 Task: Add a signature Mark Adams containing Have a great National Law Enforcement Appreciation Day, Mark Adams to email address softage.6@softage.net and add a folder Franchise agreements
Action: Mouse moved to (82, 85)
Screenshot: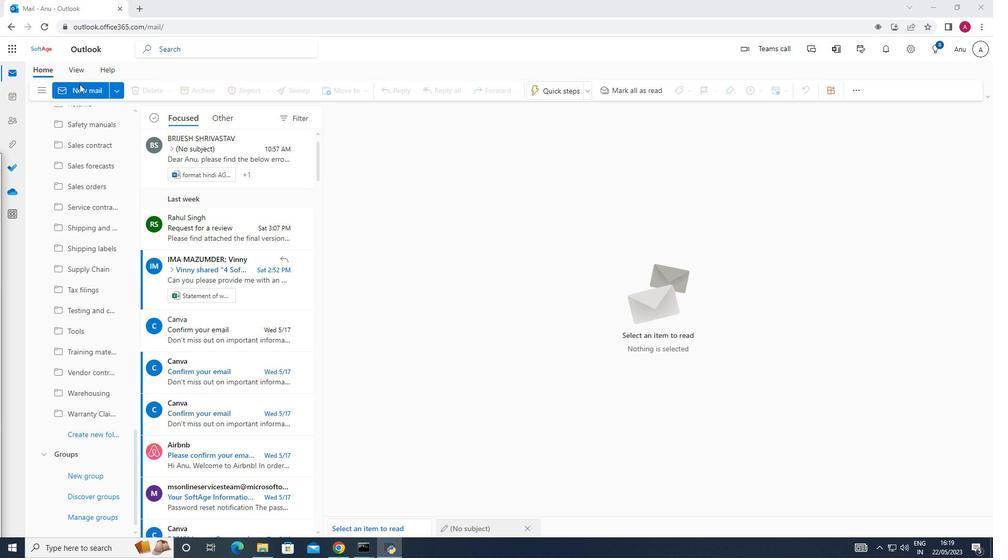 
Action: Mouse pressed left at (82, 85)
Screenshot: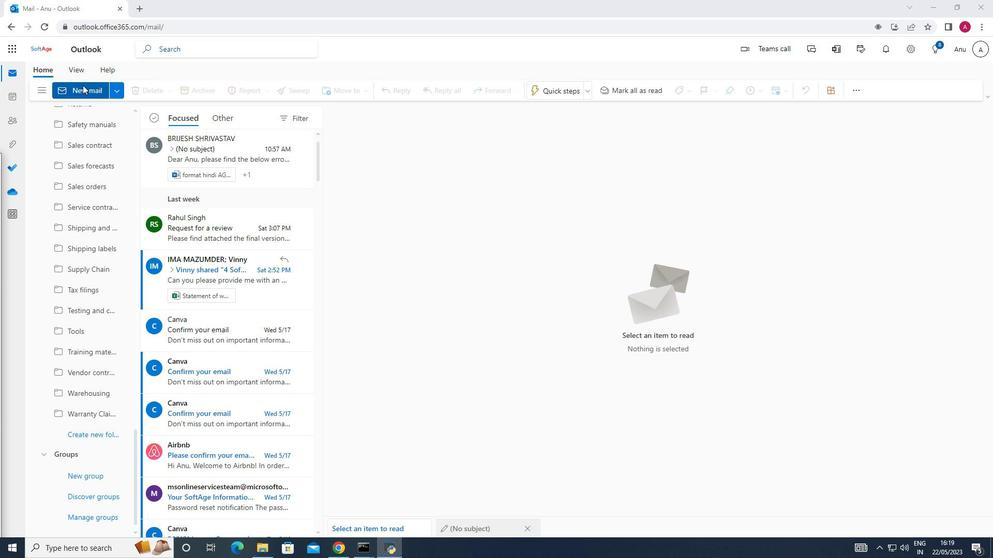 
Action: Mouse moved to (707, 87)
Screenshot: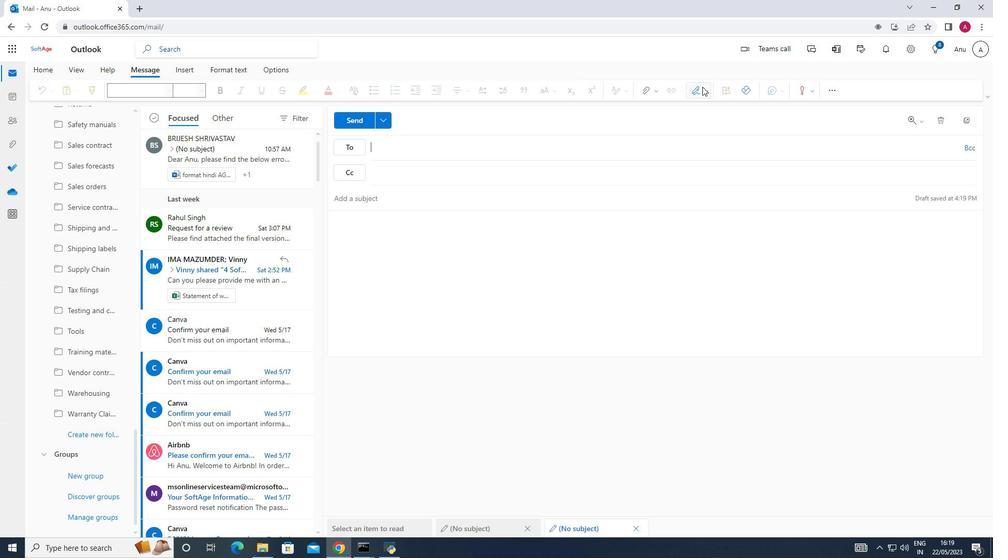 
Action: Mouse pressed left at (707, 87)
Screenshot: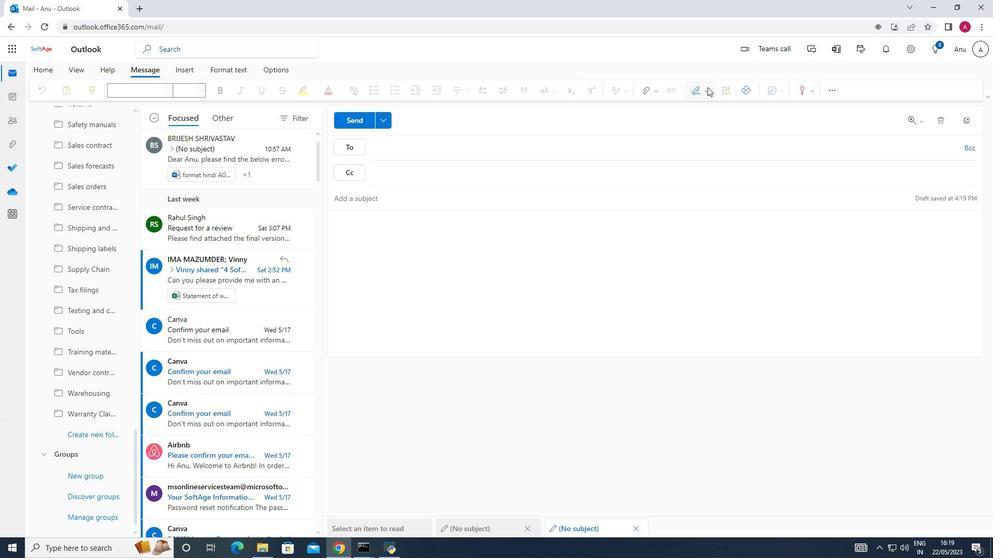 
Action: Mouse moved to (679, 131)
Screenshot: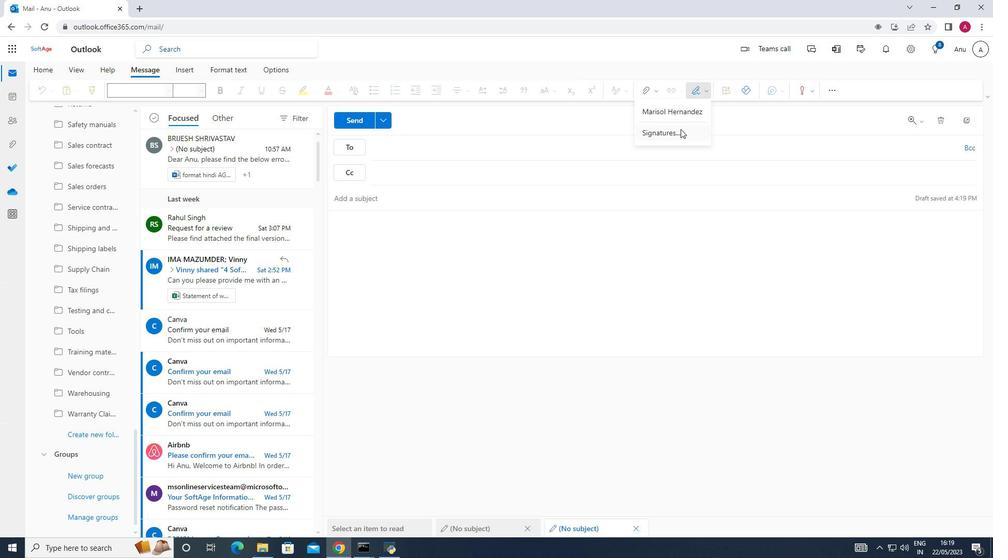 
Action: Mouse pressed left at (679, 131)
Screenshot: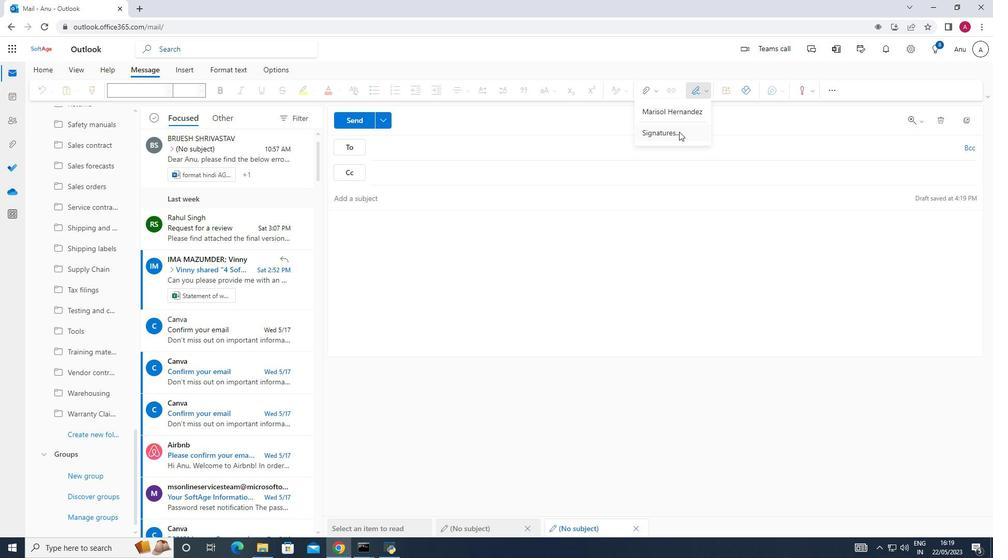 
Action: Mouse moved to (696, 175)
Screenshot: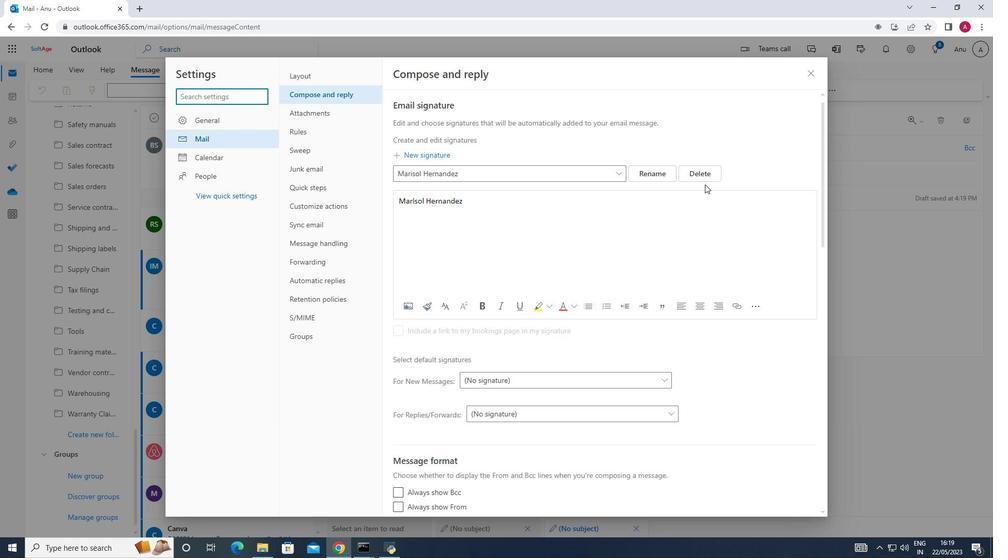 
Action: Mouse pressed left at (696, 175)
Screenshot: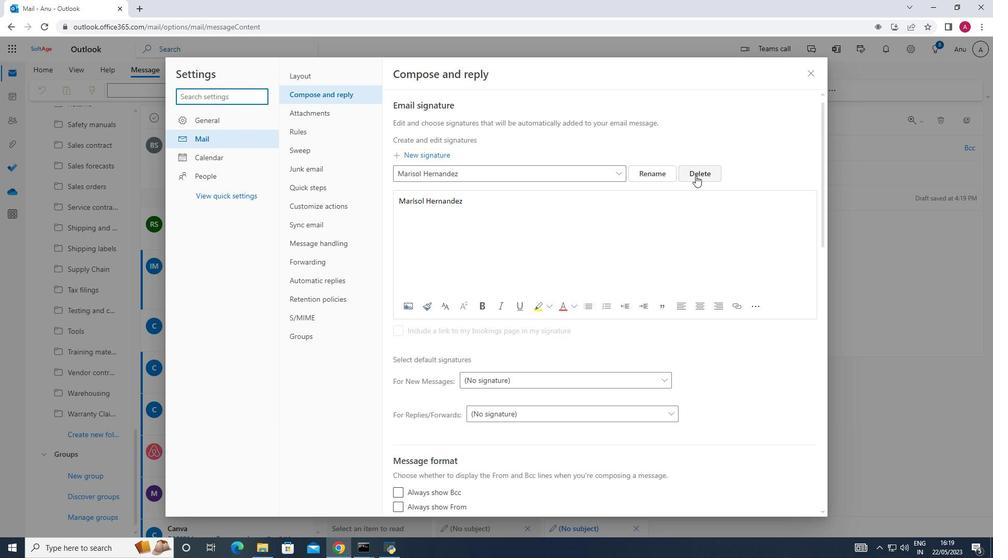 
Action: Mouse moved to (445, 175)
Screenshot: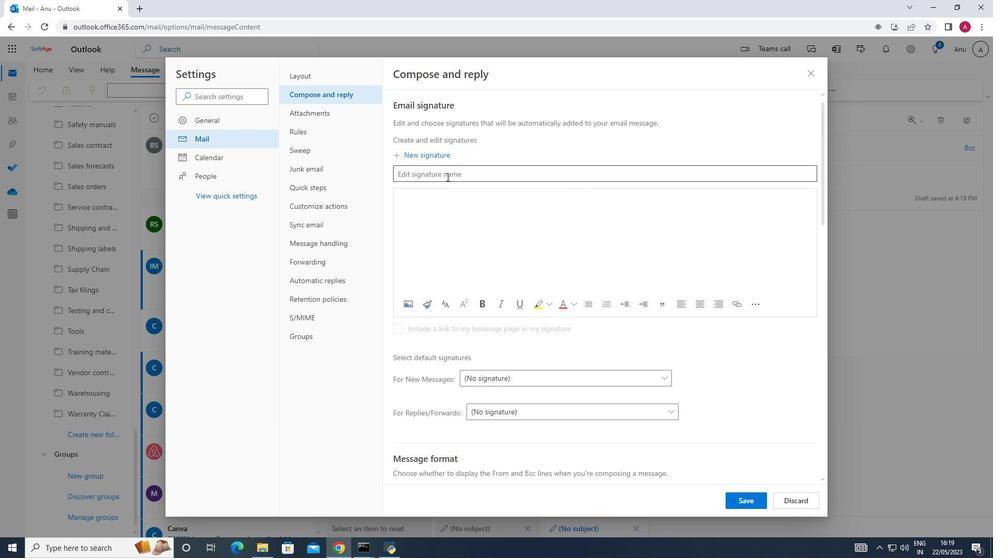 
Action: Mouse pressed left at (445, 175)
Screenshot: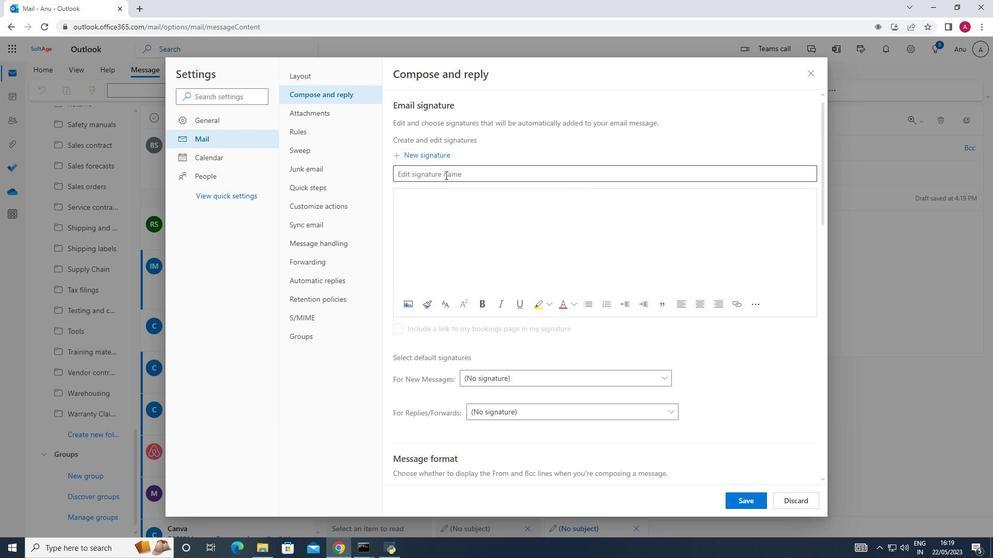 
Action: Mouse moved to (445, 174)
Screenshot: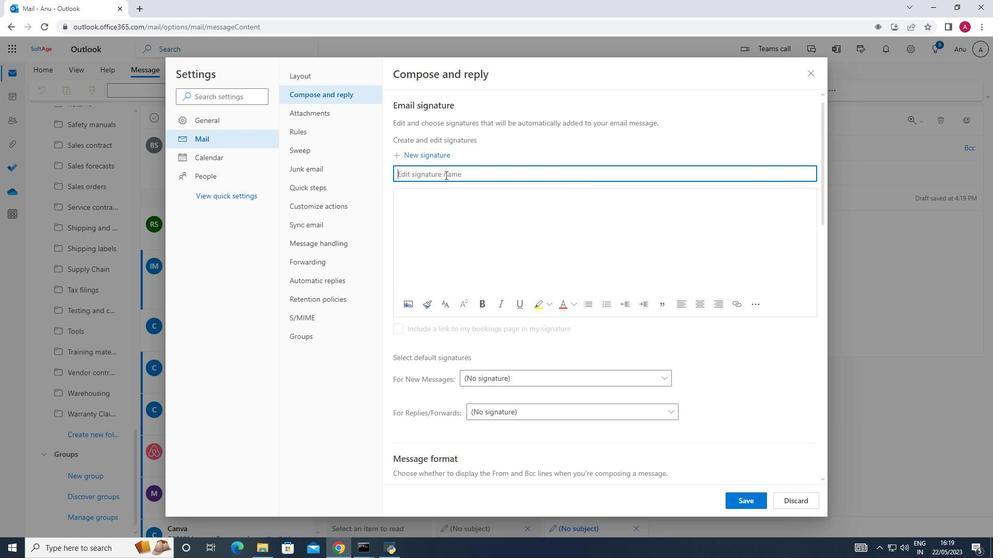 
Action: Key pressed <Key.shift_r><Key.shift_r><Key.shift_r><Key.shift_r>Mark<Key.space><Key.shift><Key.shift><Key.shift>Containing
Screenshot: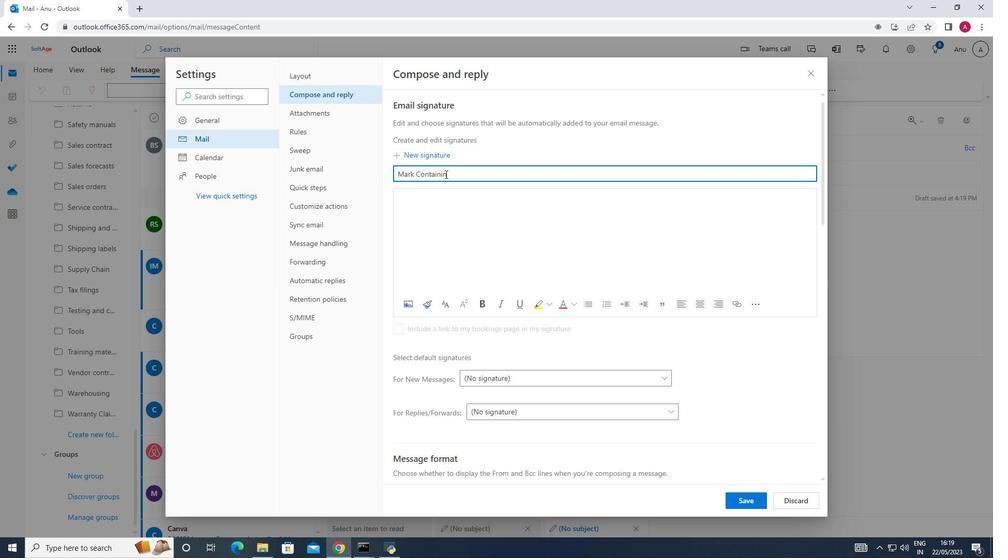 
Action: Mouse moved to (432, 195)
Screenshot: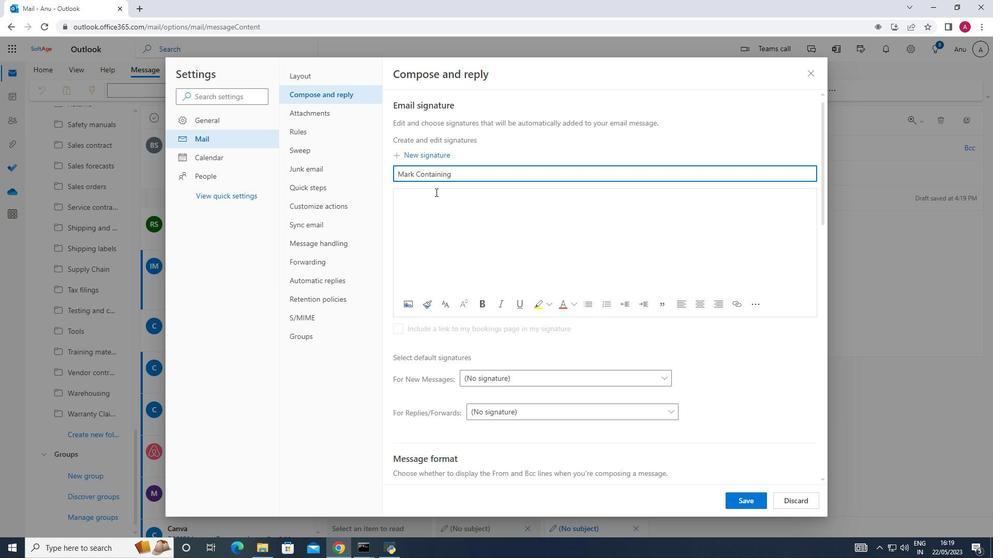 
Action: Mouse pressed left at (432, 195)
Screenshot: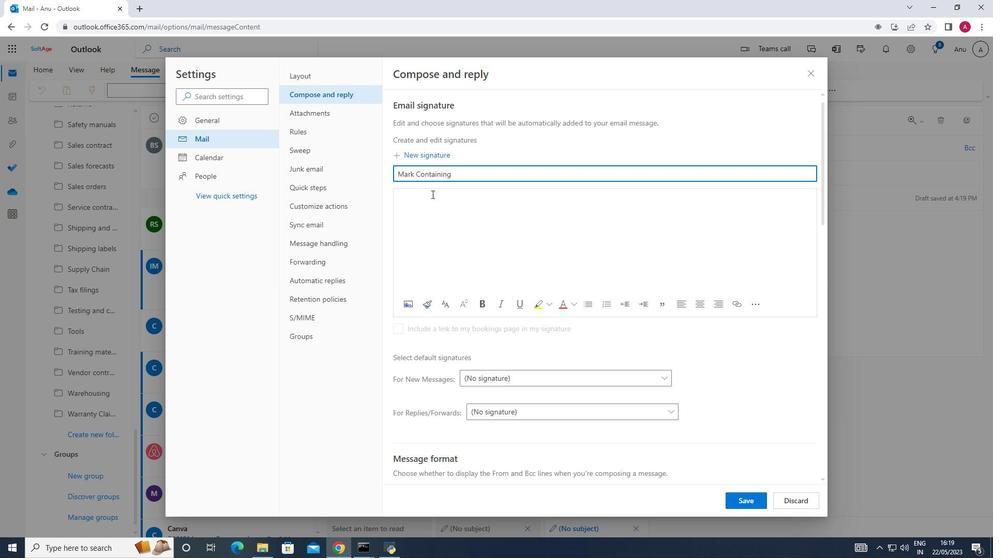 
Action: Key pressed <Key.shift_r>Mark<Key.space><Key.shift>Containing
Screenshot: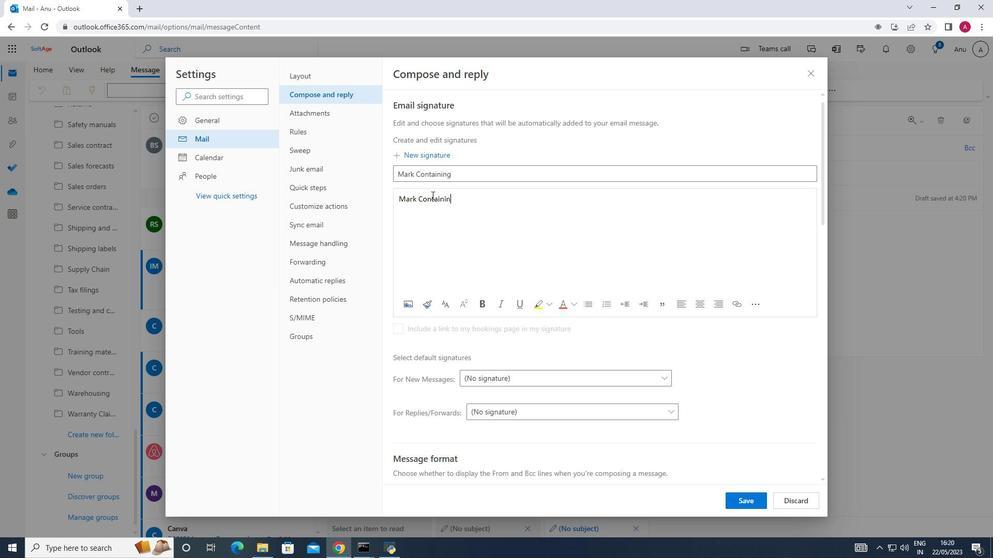 
Action: Mouse moved to (740, 502)
Screenshot: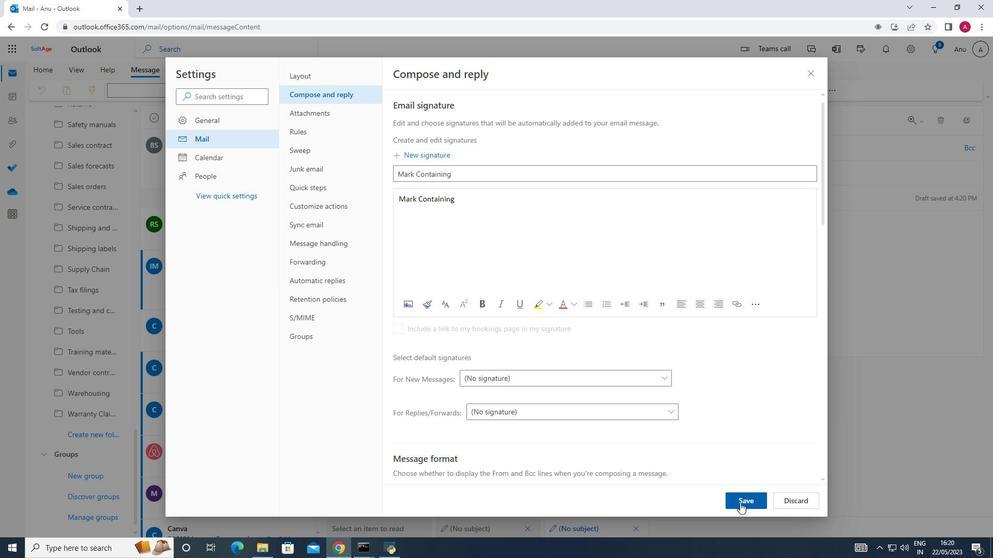 
Action: Mouse pressed left at (740, 502)
Screenshot: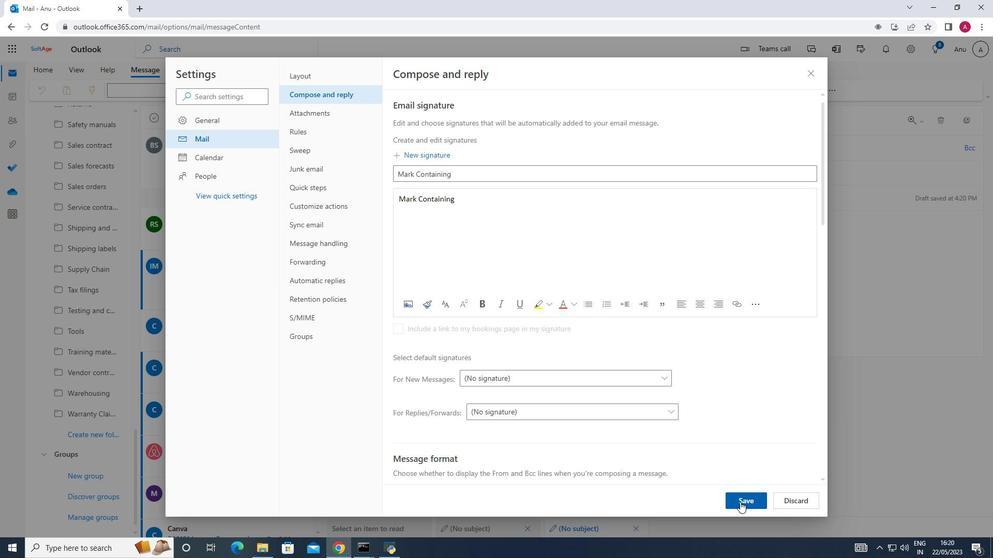 
Action: Mouse moved to (807, 72)
Screenshot: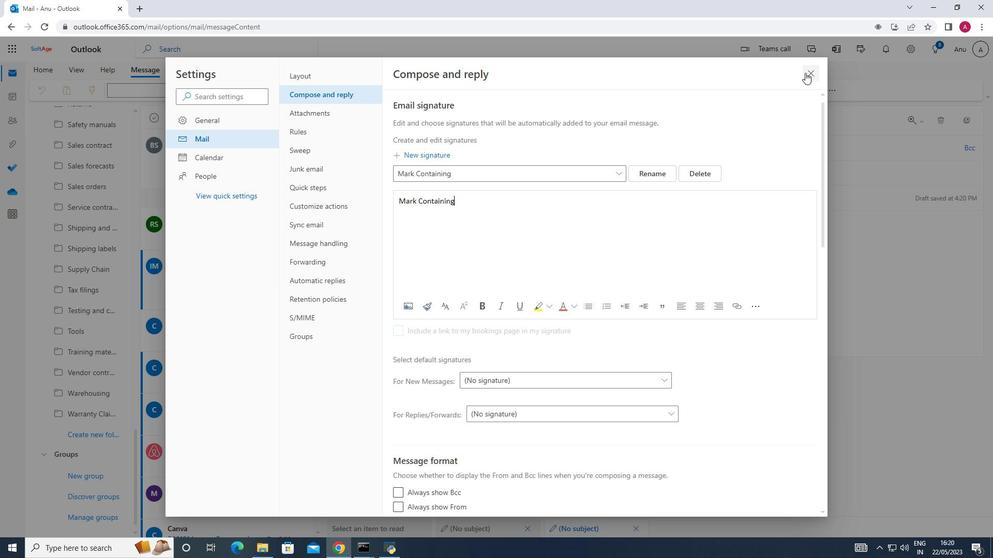 
Action: Mouse pressed left at (807, 72)
Screenshot: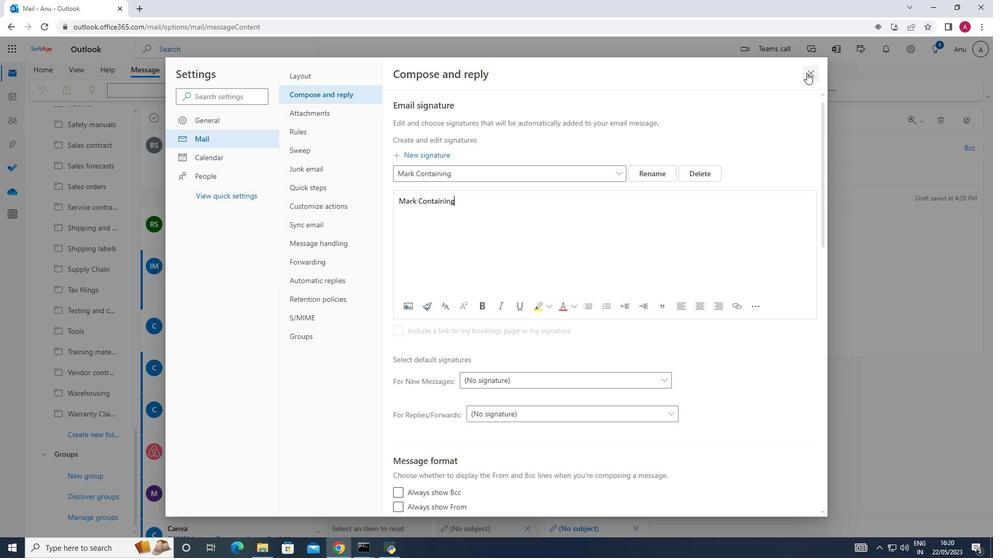 
Action: Mouse moved to (704, 90)
Screenshot: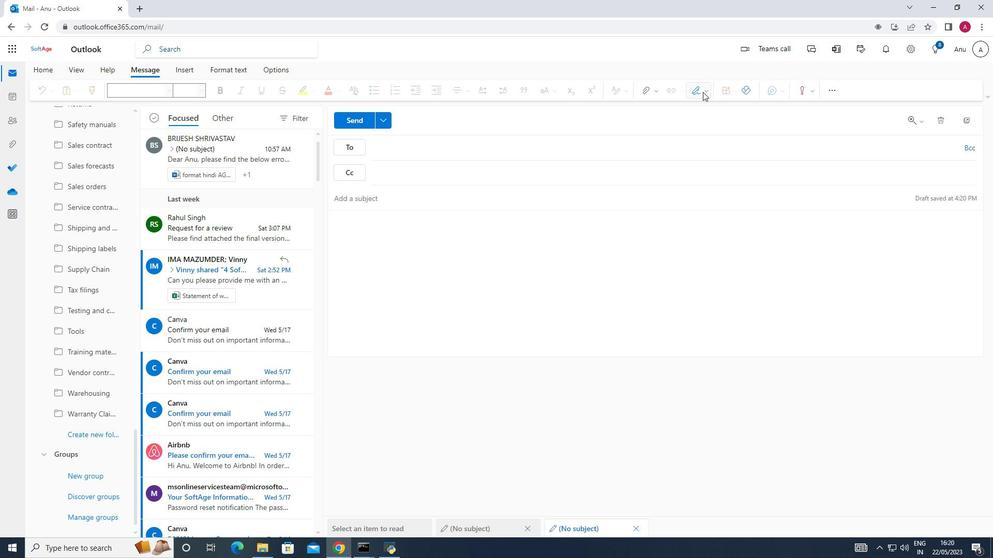 
Action: Mouse pressed left at (704, 90)
Screenshot: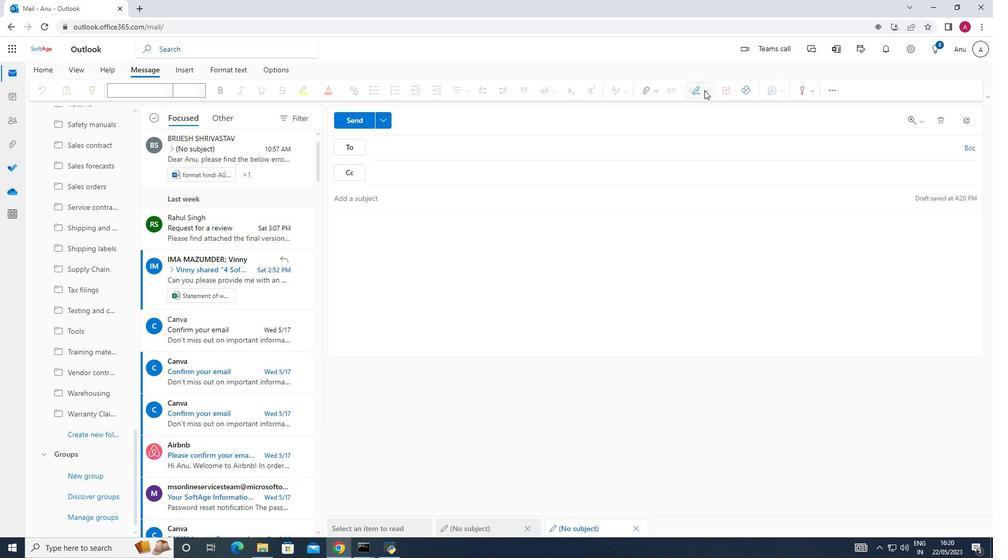 
Action: Mouse moved to (669, 113)
Screenshot: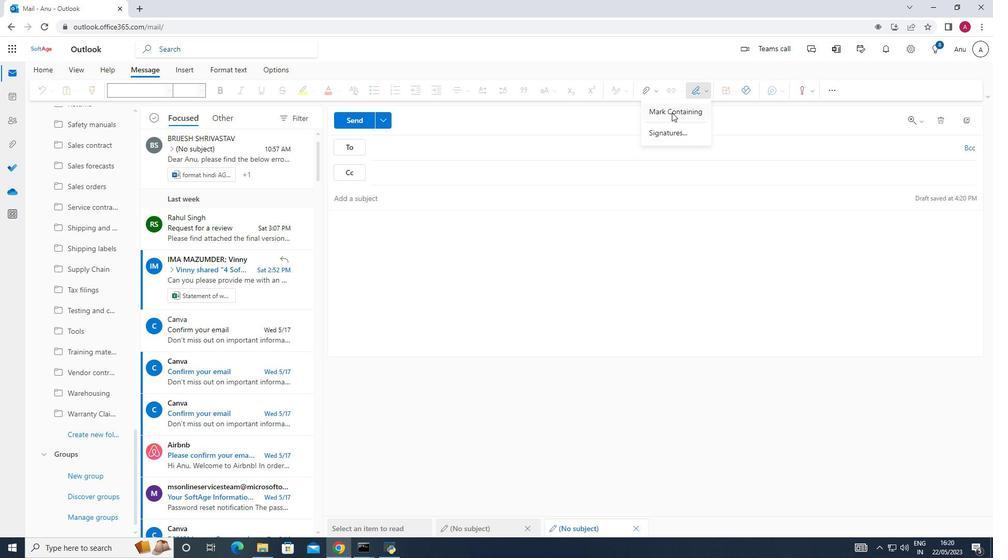 
Action: Mouse pressed left at (669, 113)
Screenshot: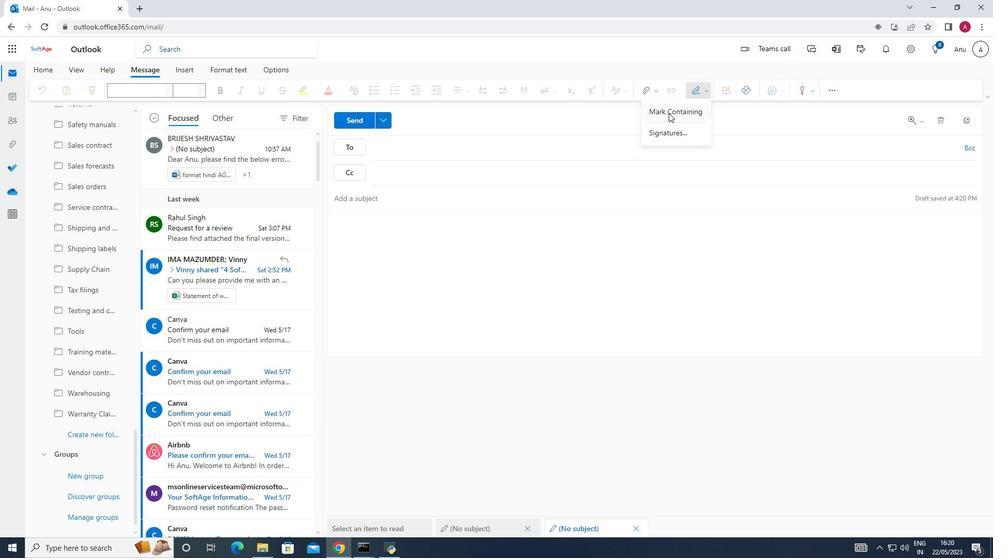 
Action: Mouse moved to (454, 311)
Screenshot: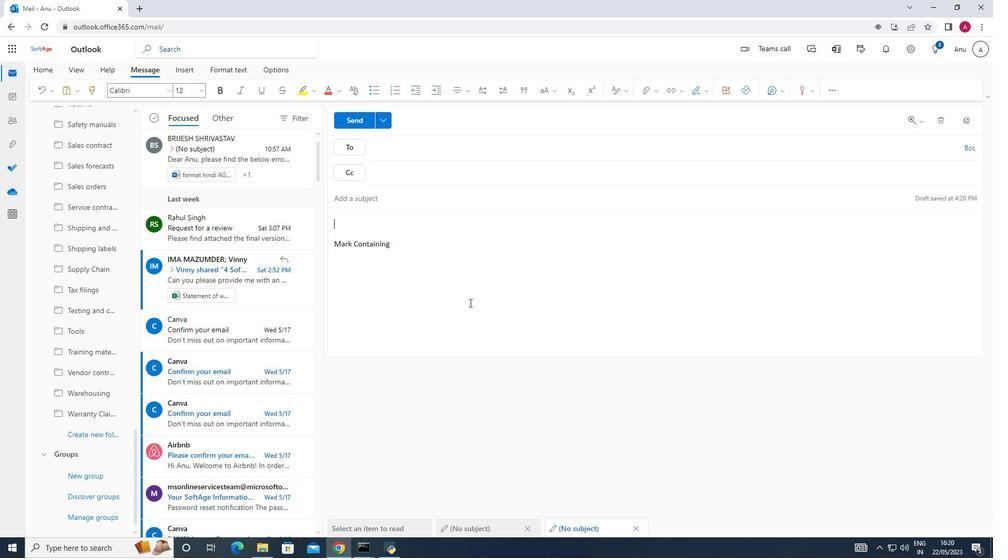 
Action: Key pressed <Key.shift><Key.shift><Key.shift><Key.shift><Key.shift>Have<Key.space>a<Key.space>great<Key.space><Key.shift>National<Key.space><Key.shift>Law<Key.space><Key.shift>Enforcement<Key.space><Key.shift>Appreciation<Key.space><Key.shift>Day.
Screenshot: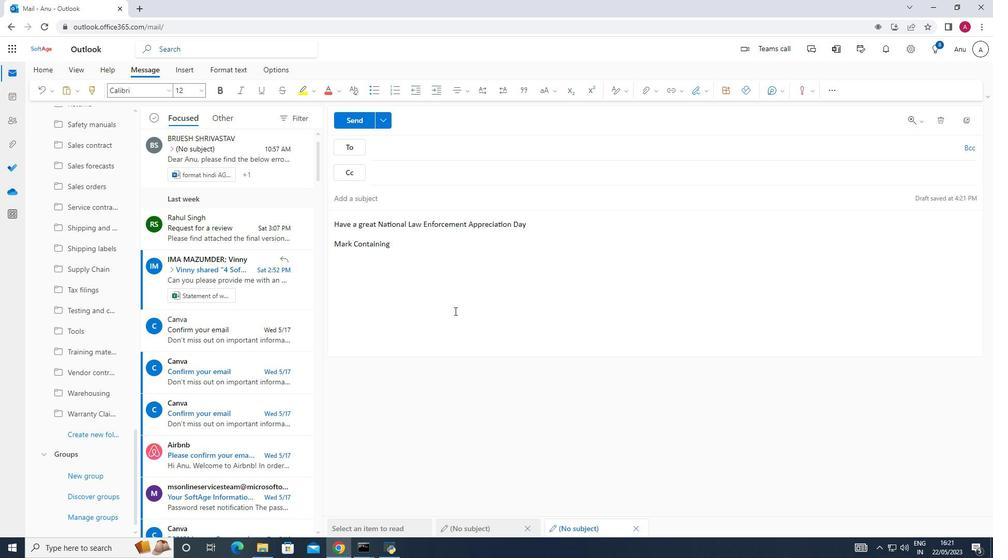 
Action: Mouse moved to (393, 143)
Screenshot: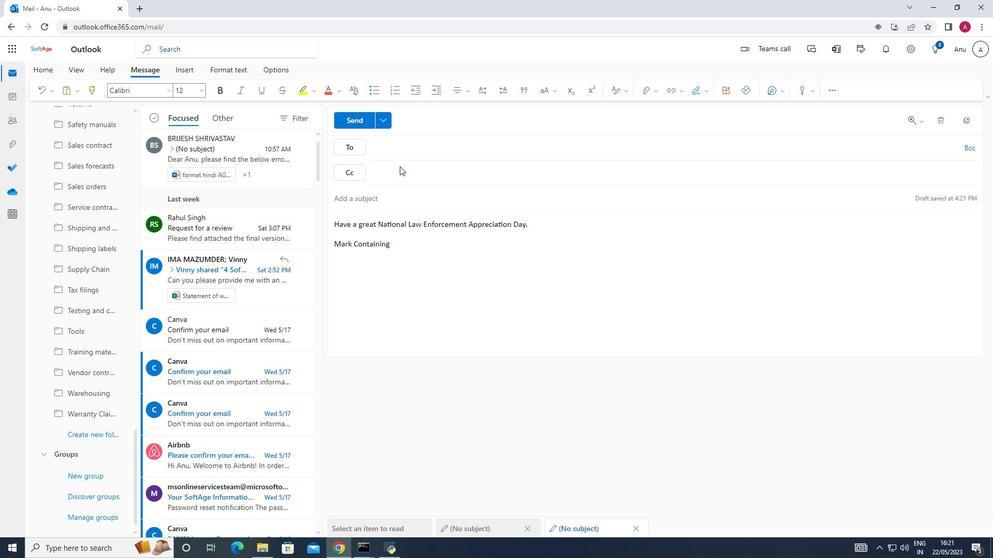 
Action: Mouse pressed left at (393, 143)
Screenshot: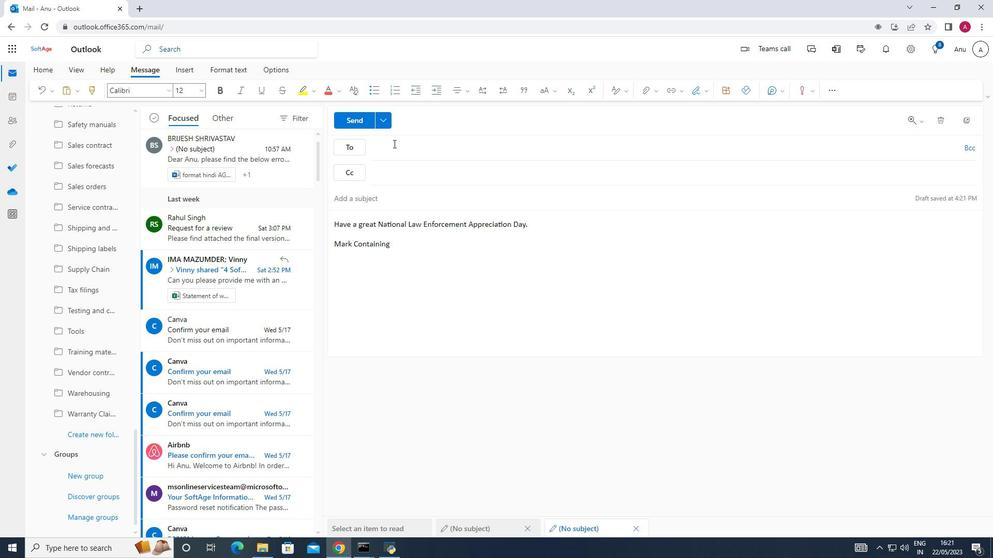 
Action: Key pressed softage.6<Key.shift>@so
Screenshot: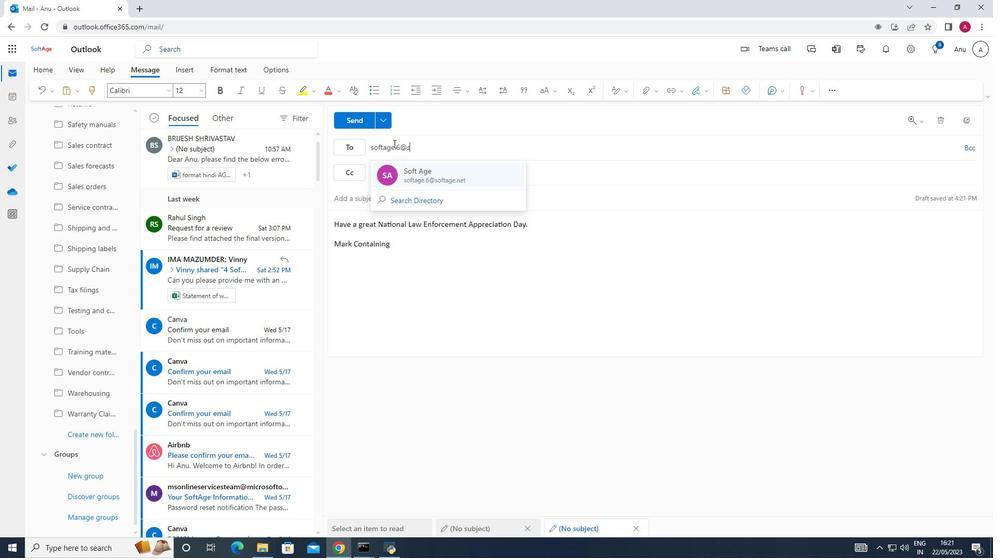 
Action: Mouse moved to (423, 162)
Screenshot: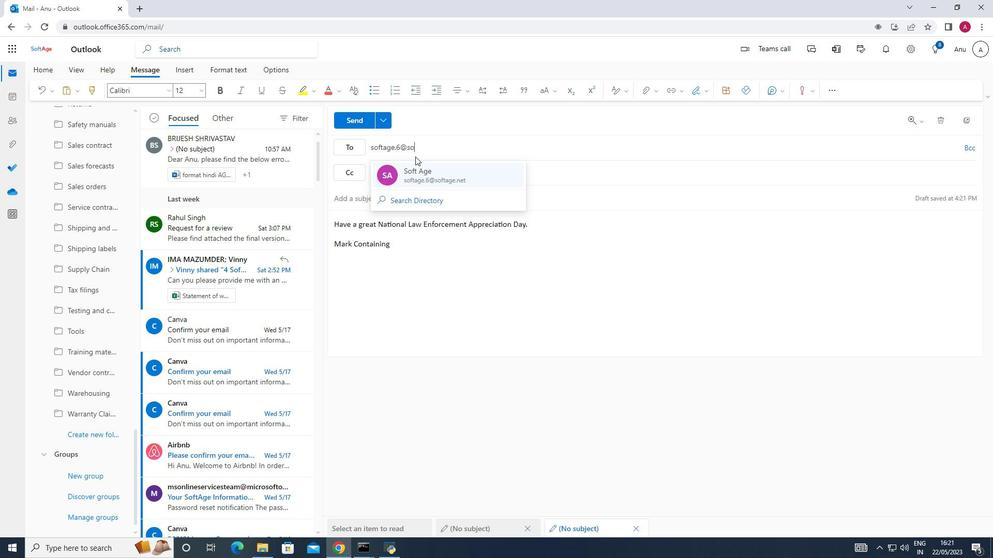 
Action: Mouse pressed left at (423, 162)
Screenshot: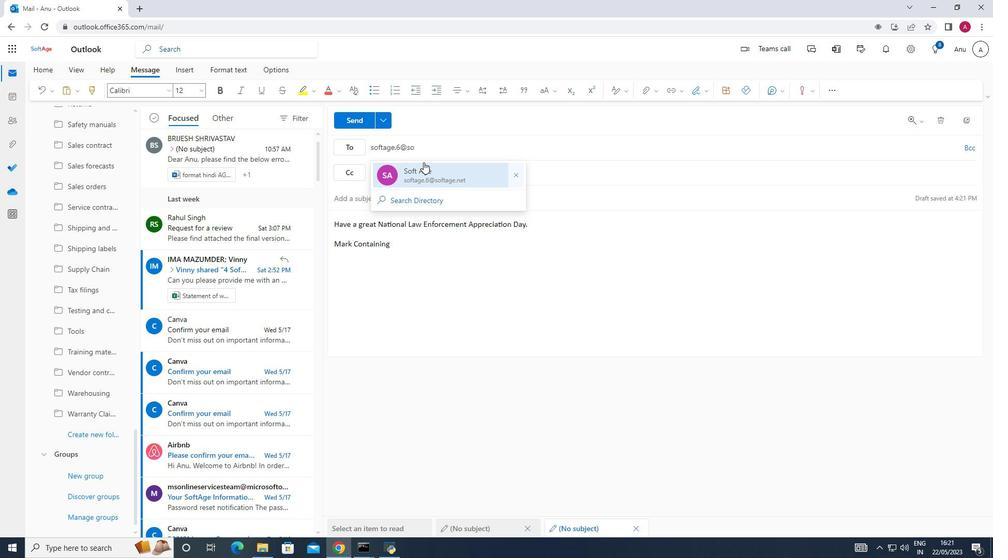 
Action: Mouse moved to (83, 432)
Screenshot: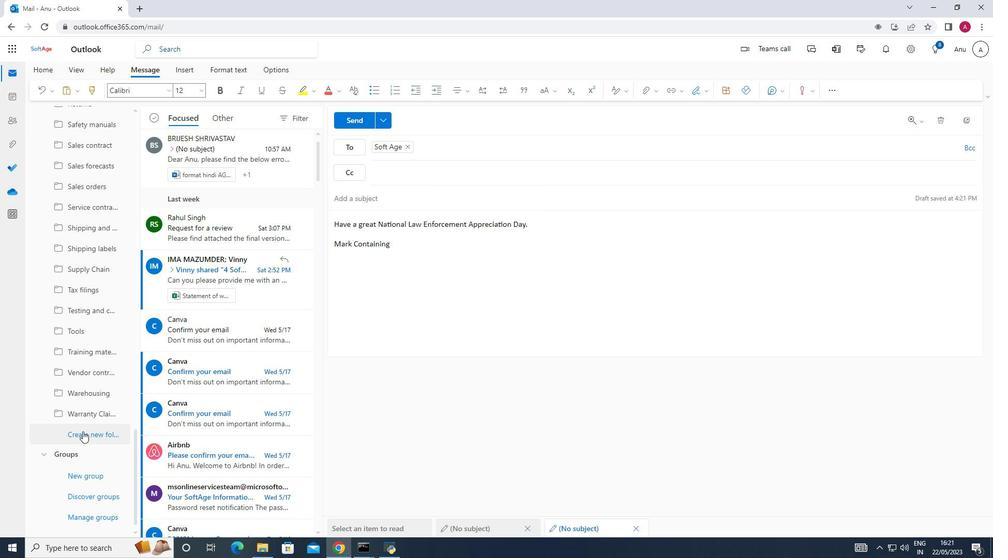
Action: Mouse pressed left at (83, 432)
Screenshot: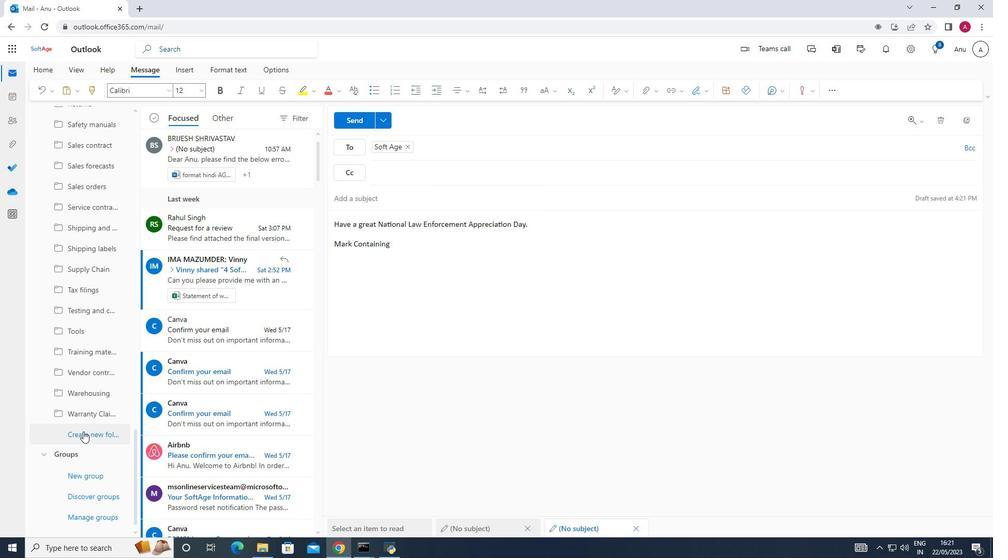 
Action: Mouse moved to (78, 427)
Screenshot: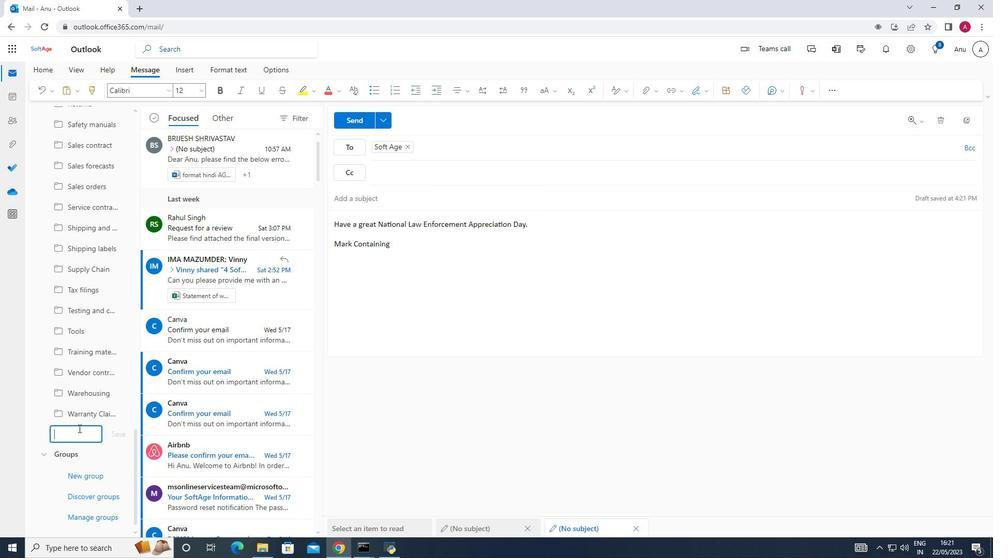 
Action: Key pressed <Key.shift>Franchise<Key.space>agreements
Screenshot: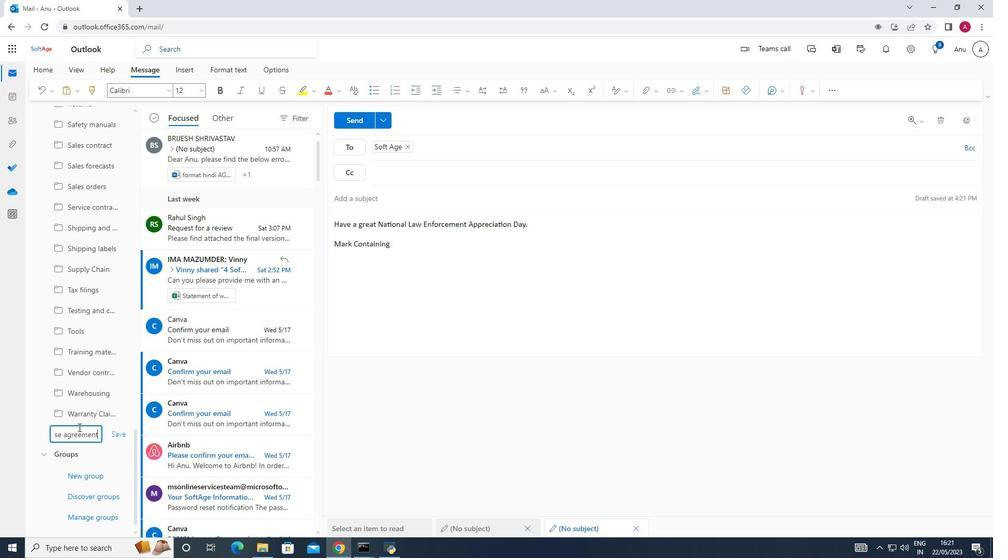 
Action: Mouse moved to (123, 434)
Screenshot: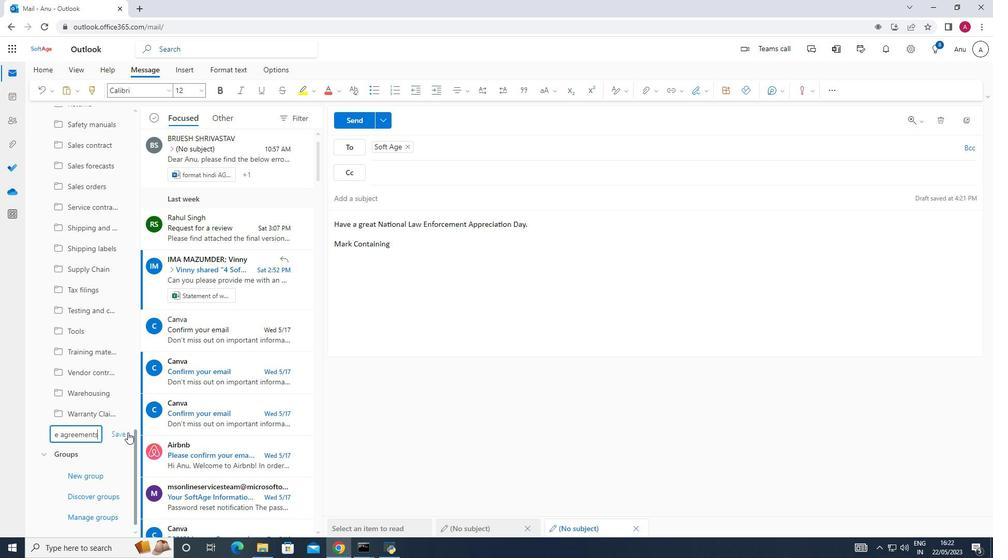 
Action: Mouse pressed left at (123, 434)
Screenshot: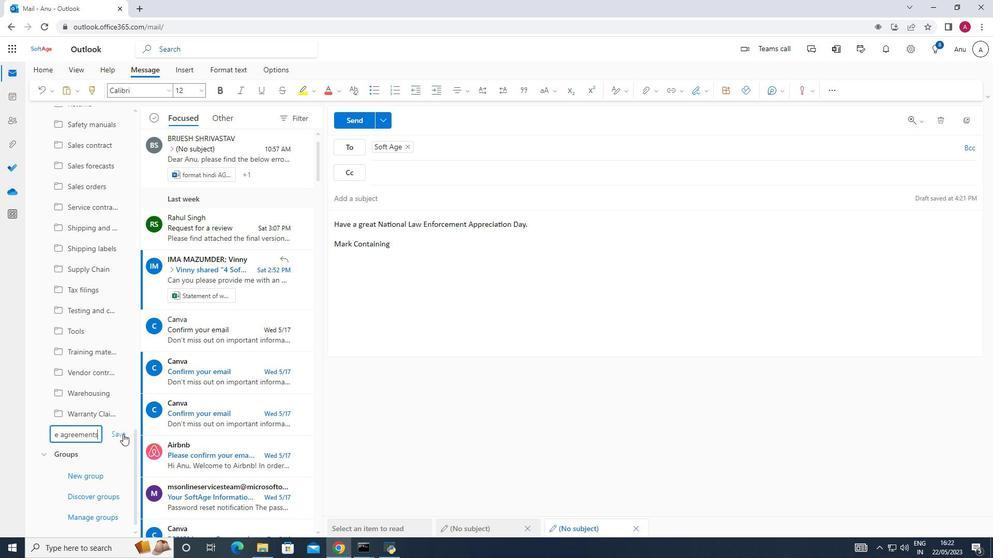 
Action: Mouse moved to (355, 115)
Screenshot: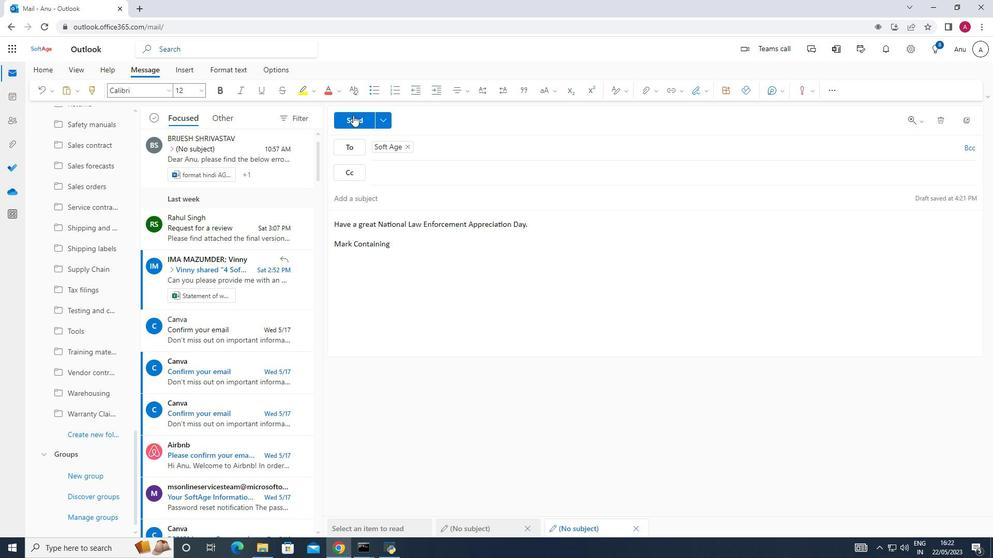 
Action: Mouse pressed left at (355, 115)
Screenshot: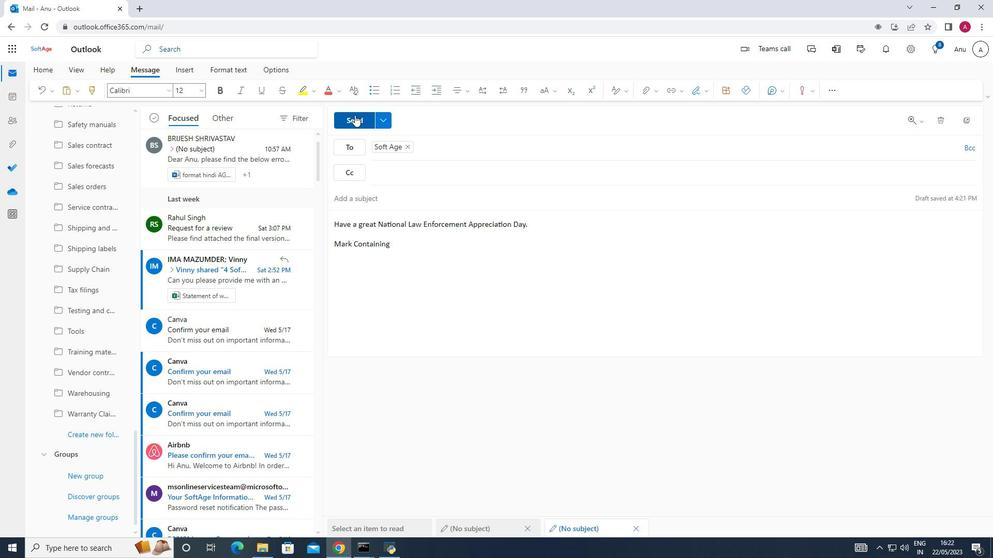 
Action: Mouse moved to (490, 312)
Screenshot: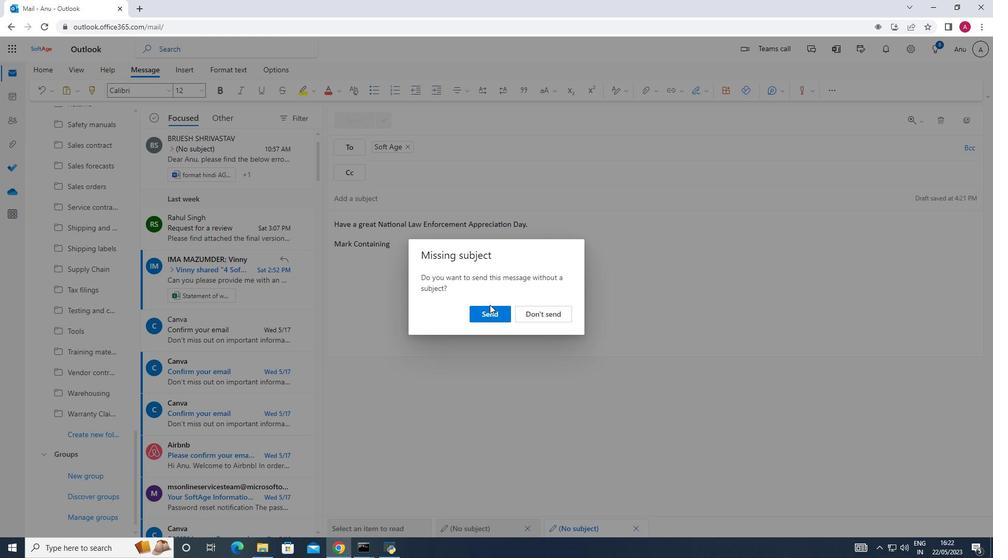 
Action: Mouse pressed left at (490, 312)
Screenshot: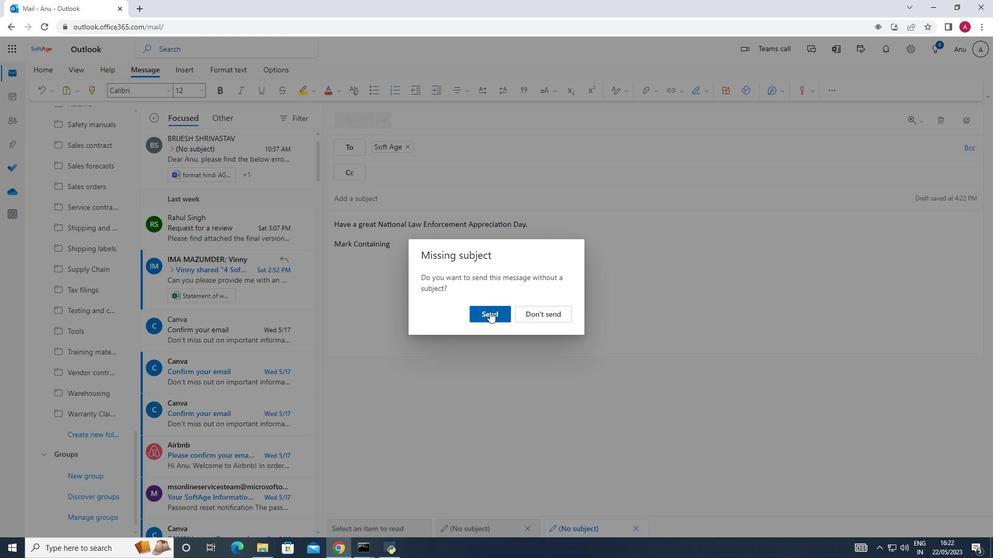 
Action: Mouse moved to (490, 310)
Screenshot: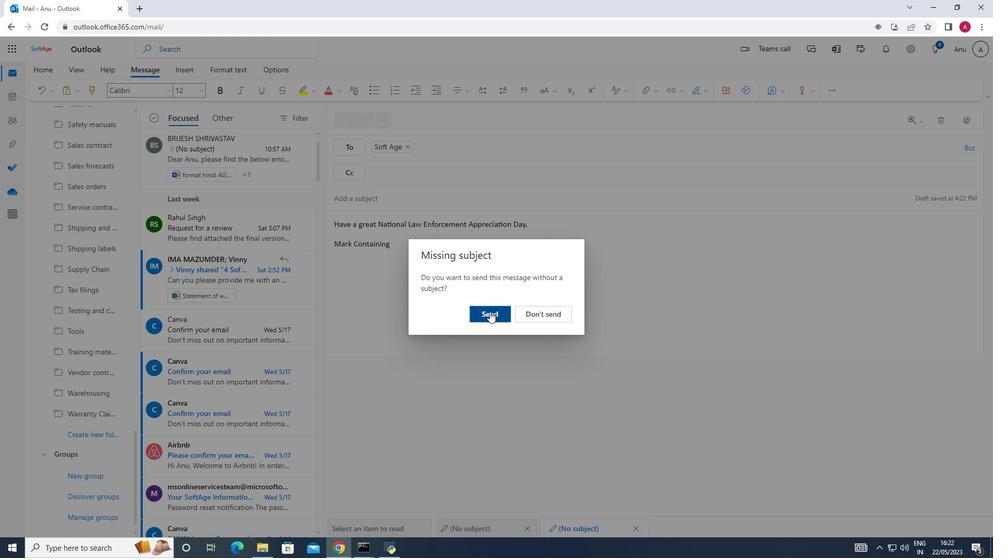 
